 Task: Use the formula "GEOMEAN" in spreadsheet "Project portfolio".
Action: Mouse moved to (906, 147)
Screenshot: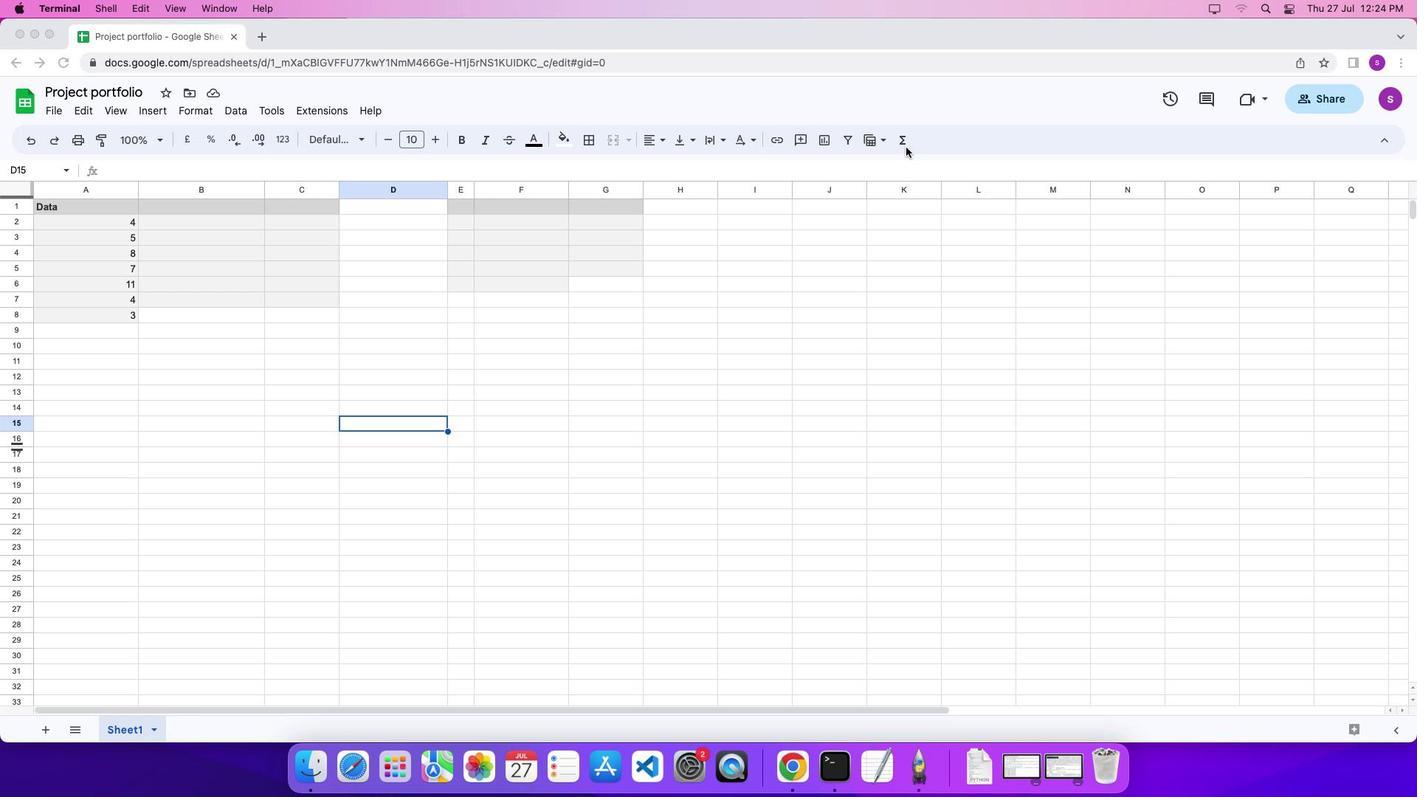 
Action: Mouse pressed left at (906, 147)
Screenshot: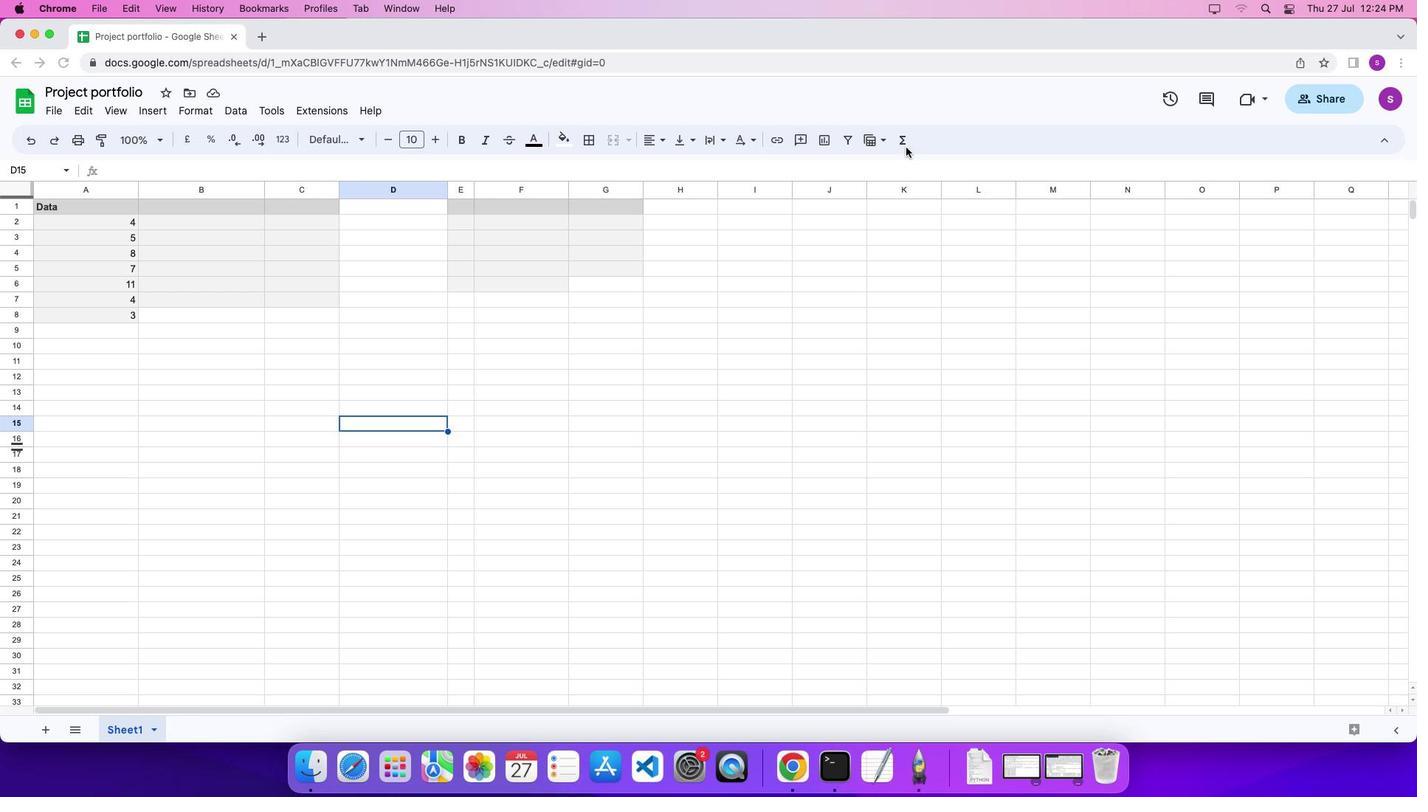 
Action: Mouse moved to (904, 141)
Screenshot: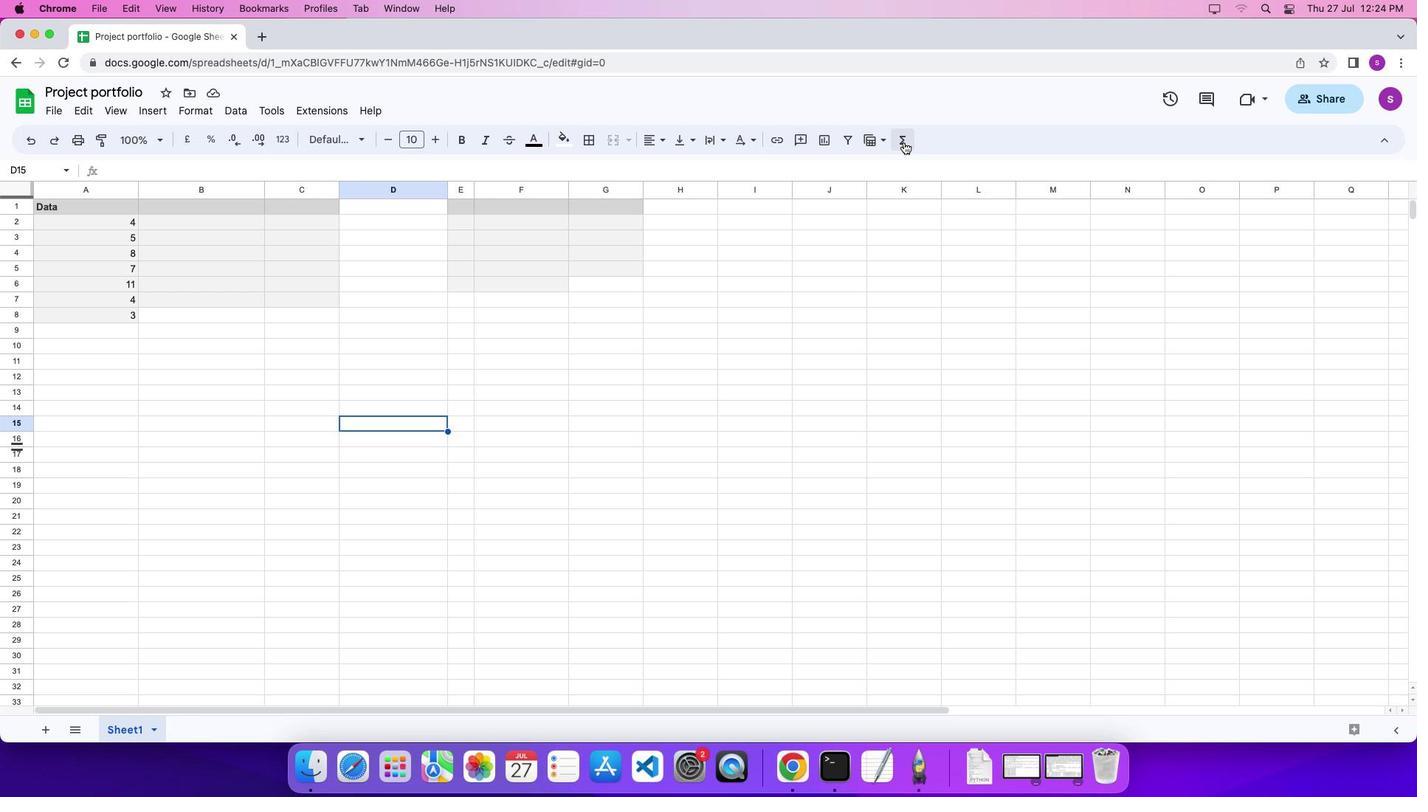 
Action: Mouse pressed left at (904, 141)
Screenshot: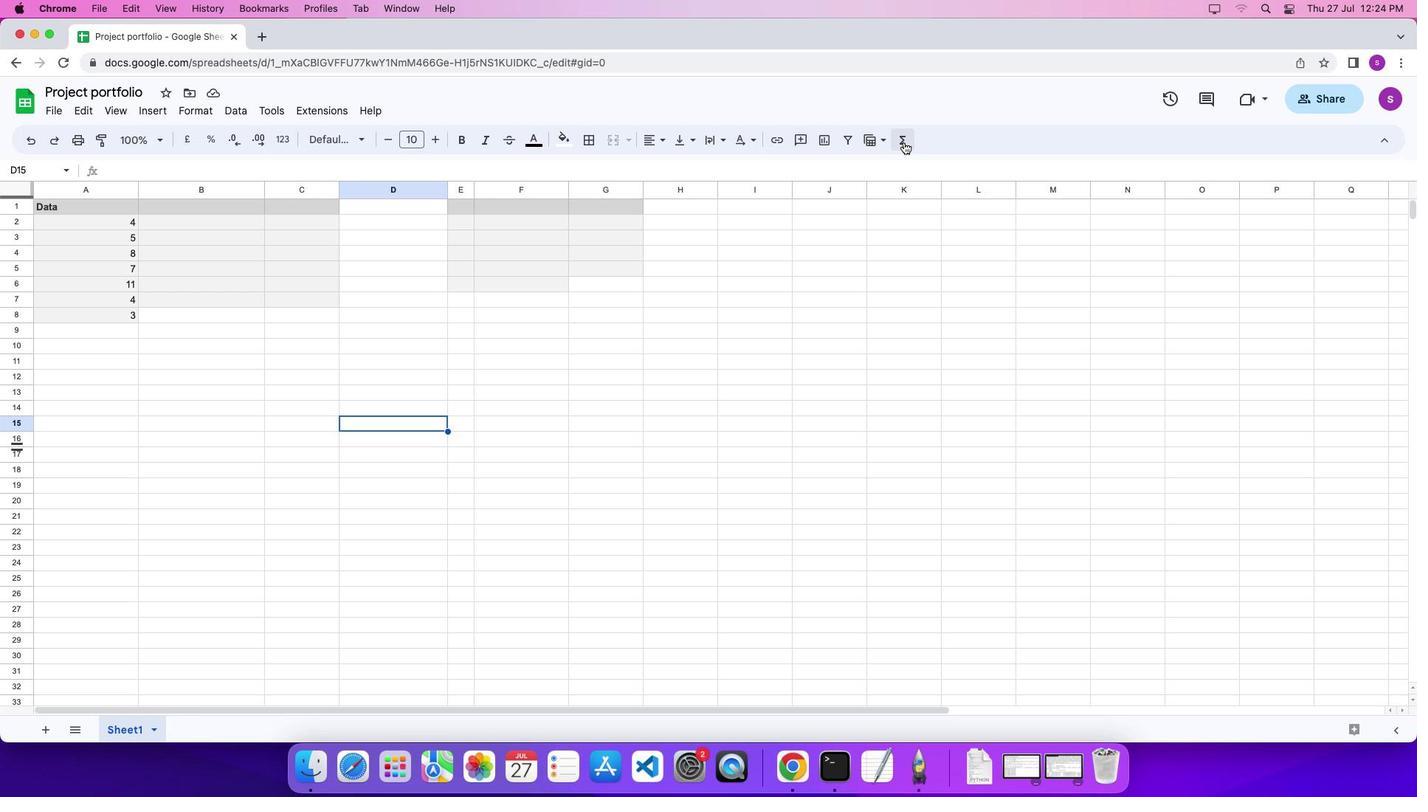 
Action: Mouse moved to (1189, 655)
Screenshot: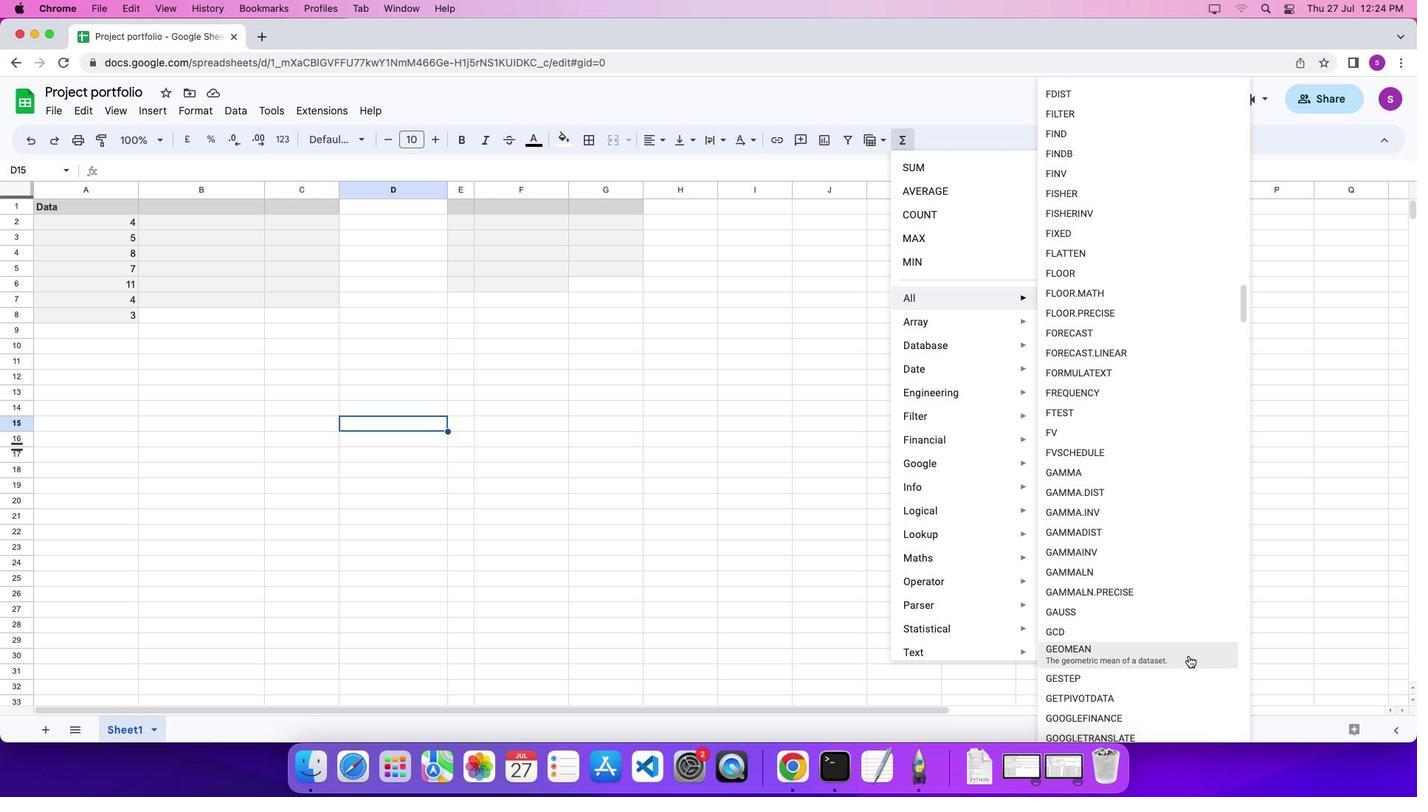 
Action: Mouse pressed left at (1189, 655)
Screenshot: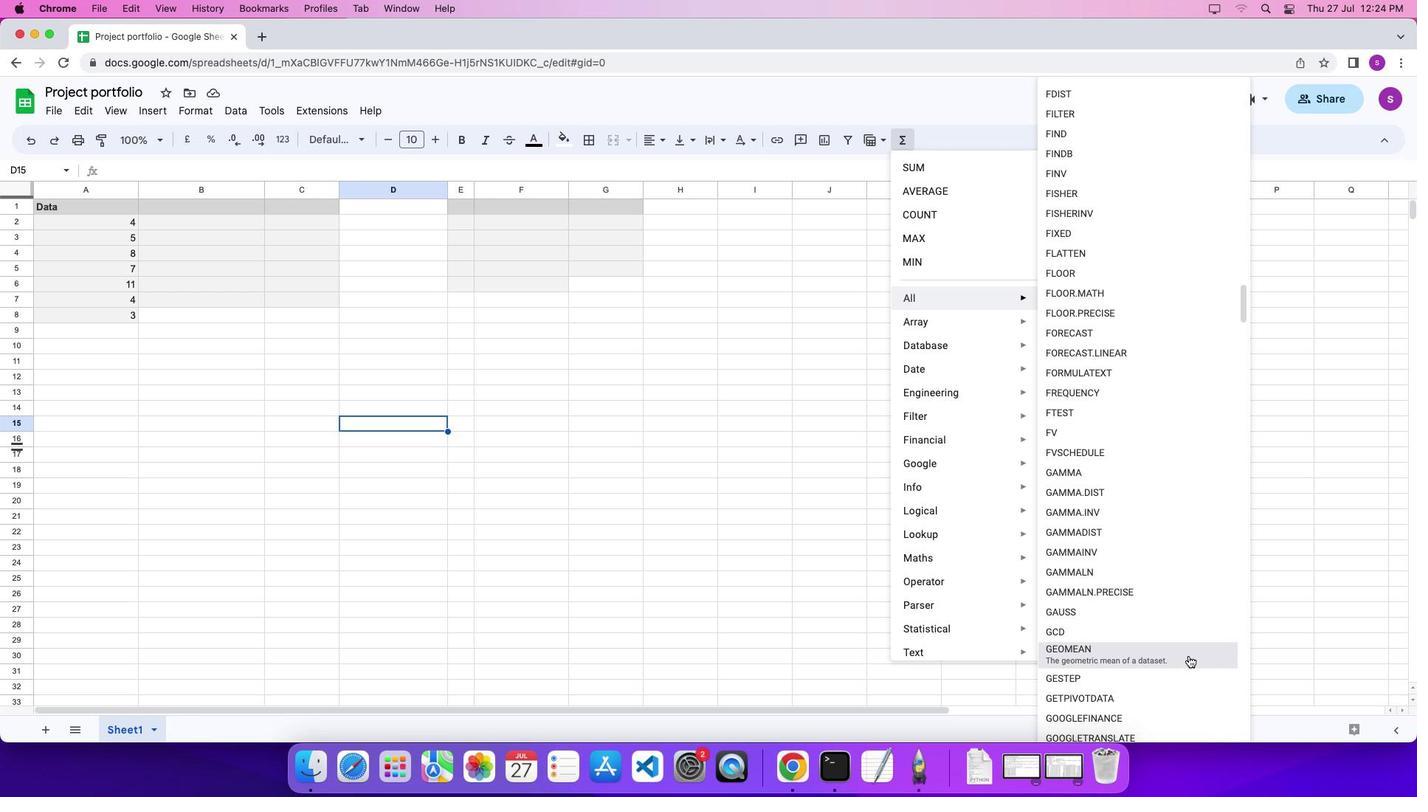 
Action: Mouse moved to (855, 508)
Screenshot: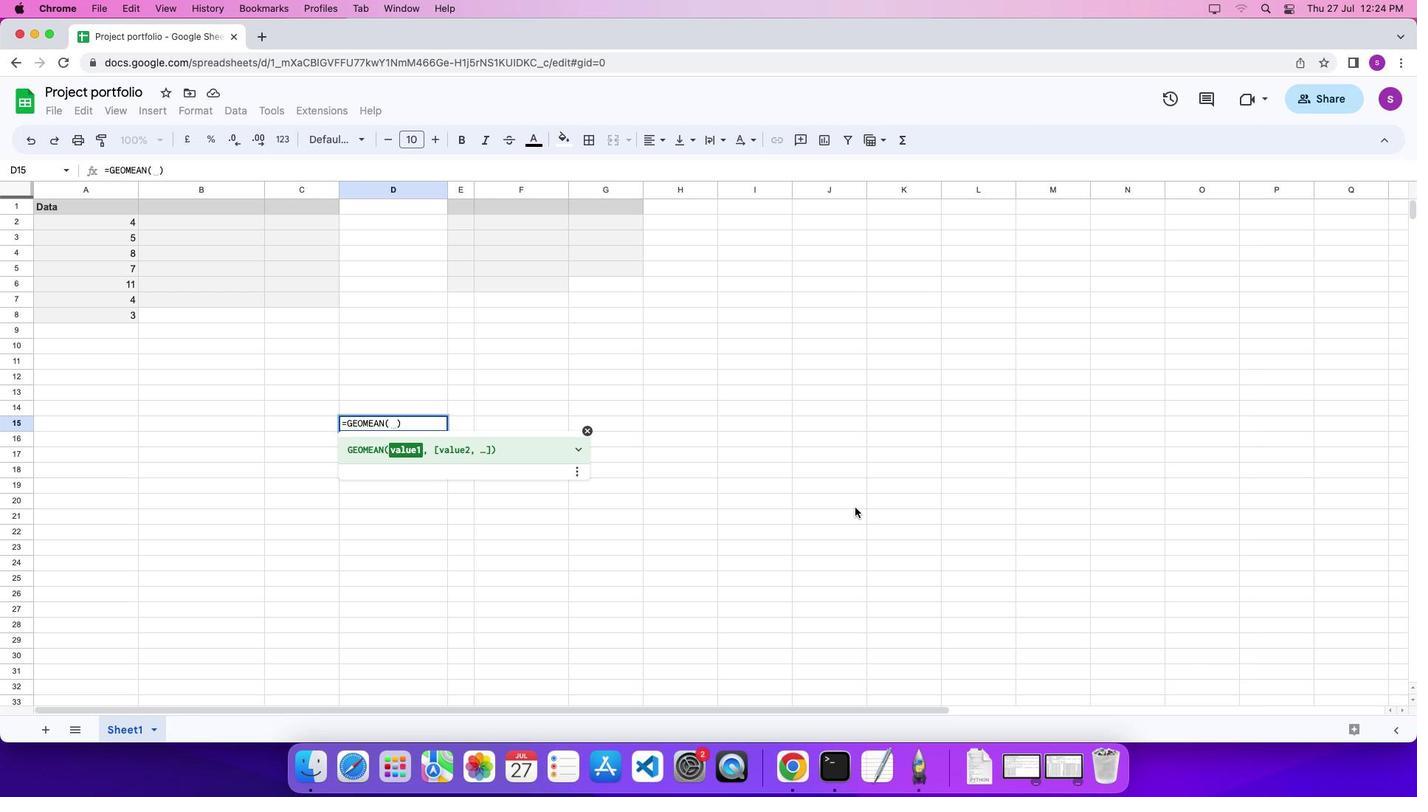 
Action: Key pressed '5'','Key.backspaceKey.backspace
Screenshot: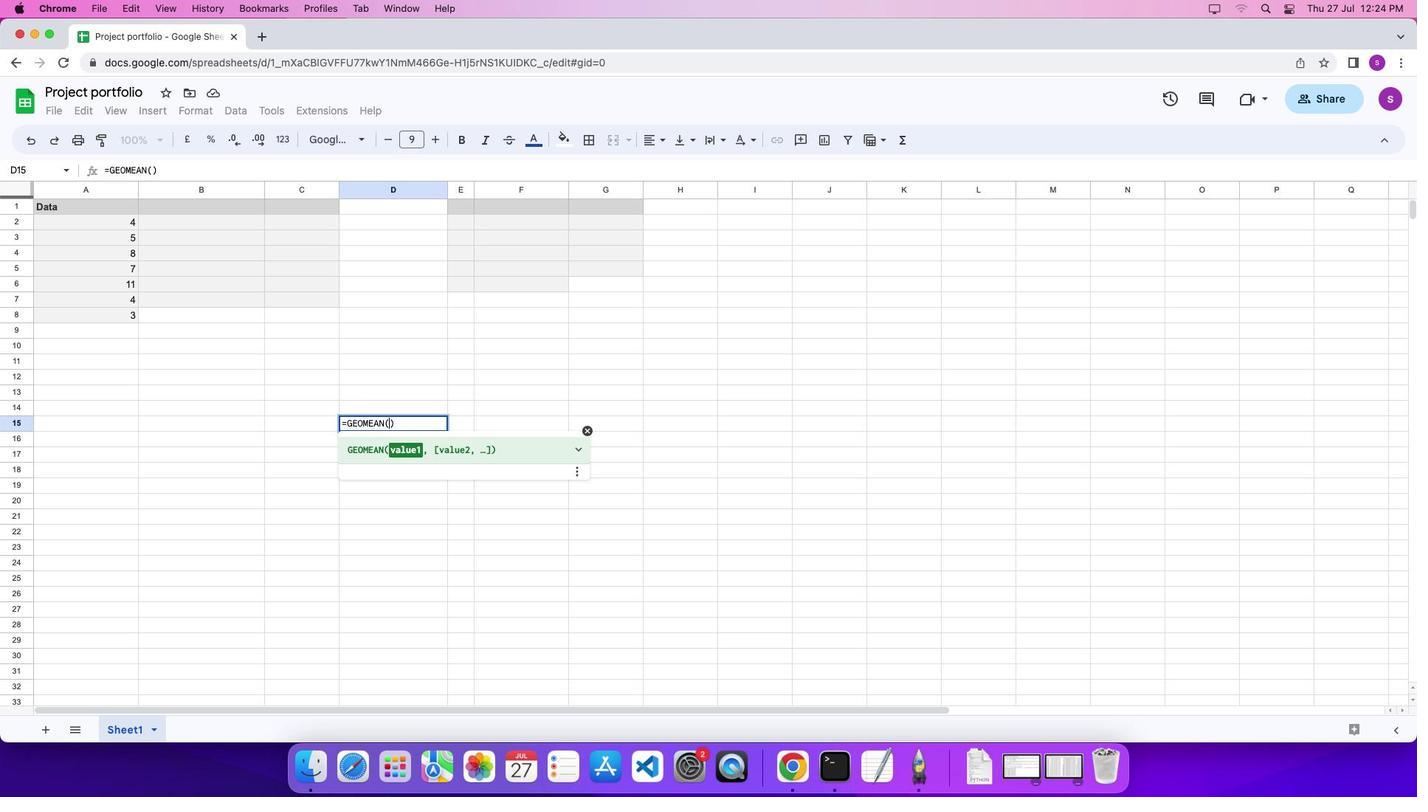 
Action: Mouse moved to (125, 220)
Screenshot: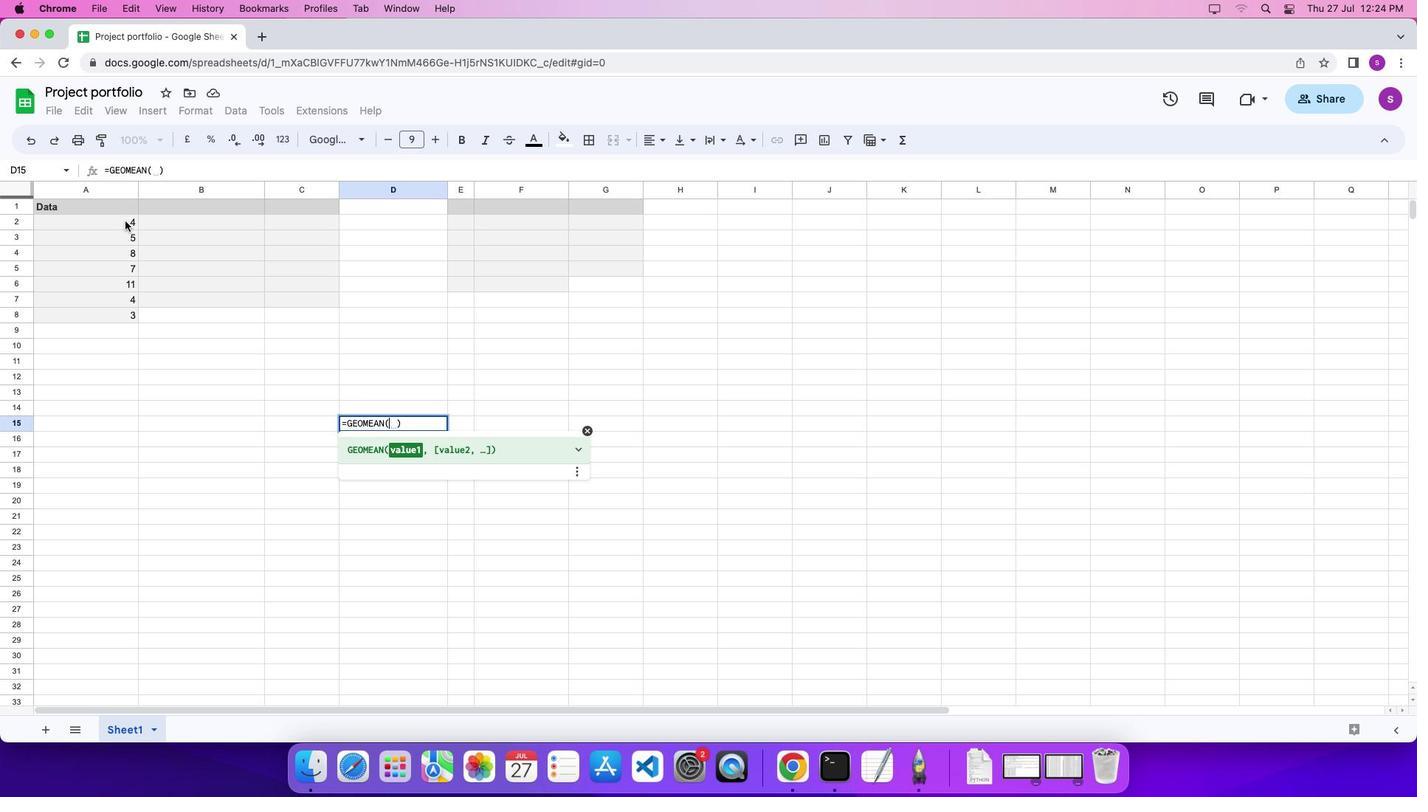 
Action: Mouse pressed left at (125, 220)
Screenshot: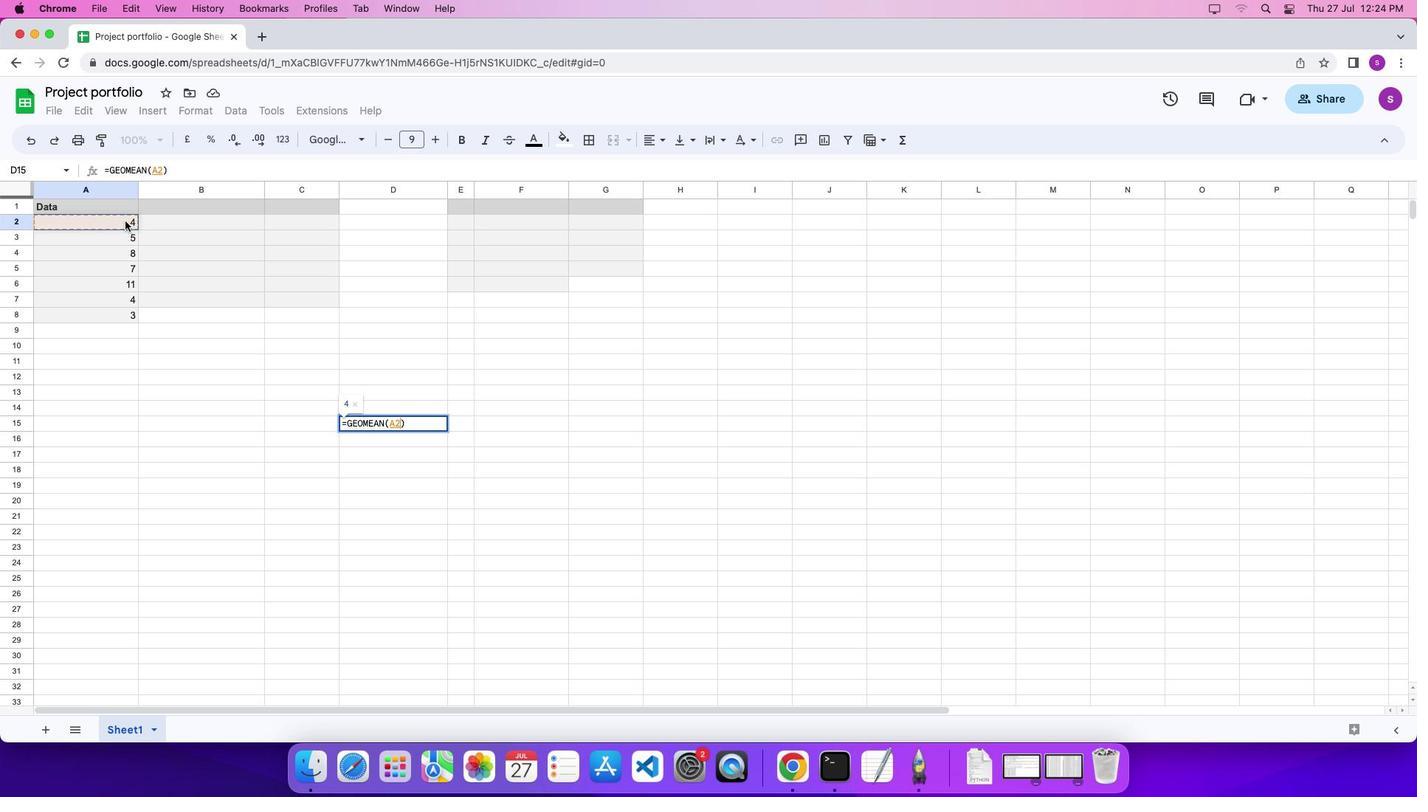 
Action: Mouse moved to (121, 310)
Screenshot: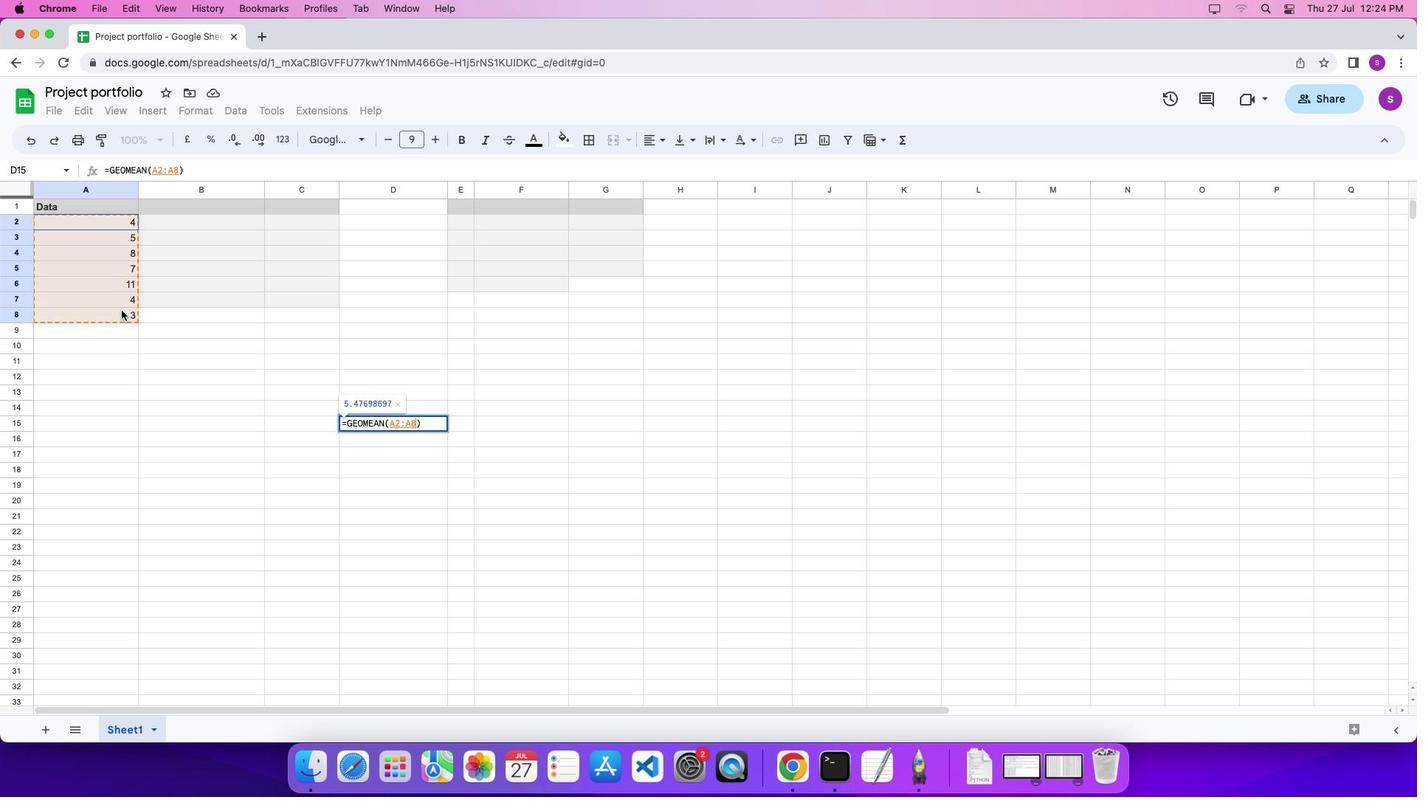 
Action: Key pressed '\x03'
Screenshot: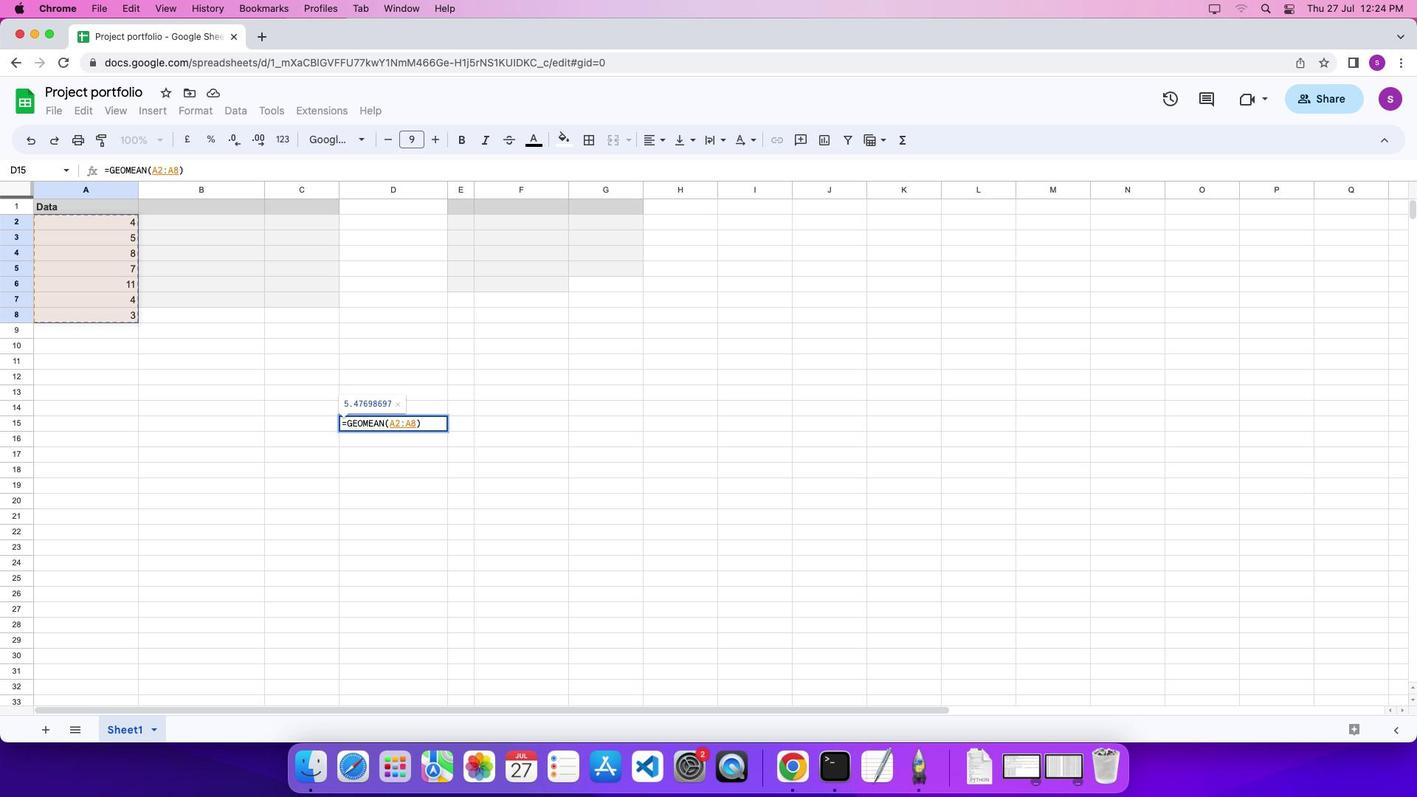 
